 Task: Look for products from Celestial only.
Action: Mouse pressed left at (20, 83)
Screenshot: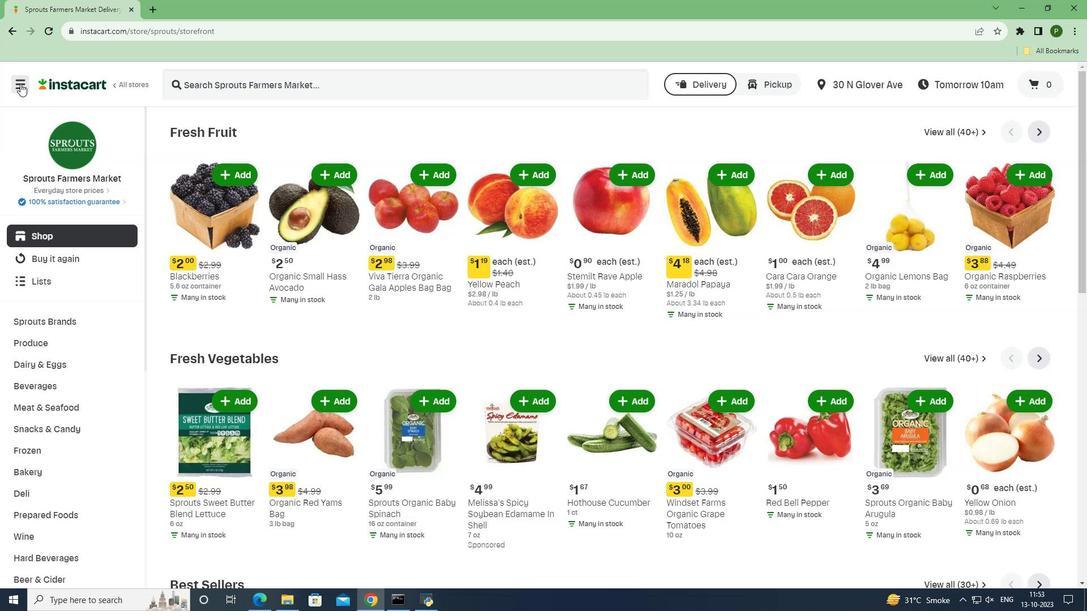 
Action: Mouse moved to (33, 297)
Screenshot: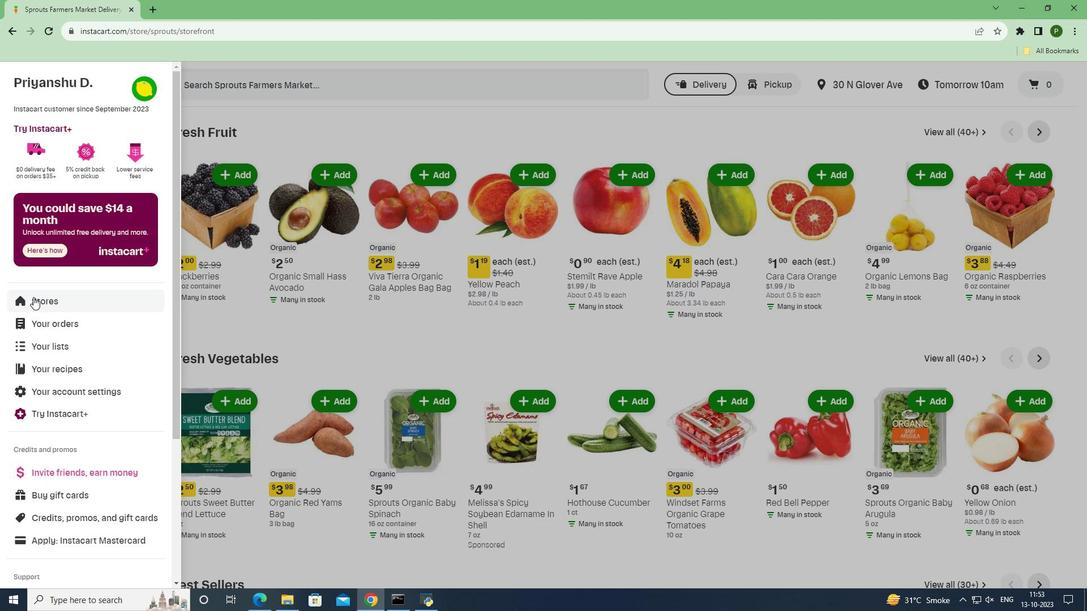 
Action: Mouse pressed left at (33, 297)
Screenshot: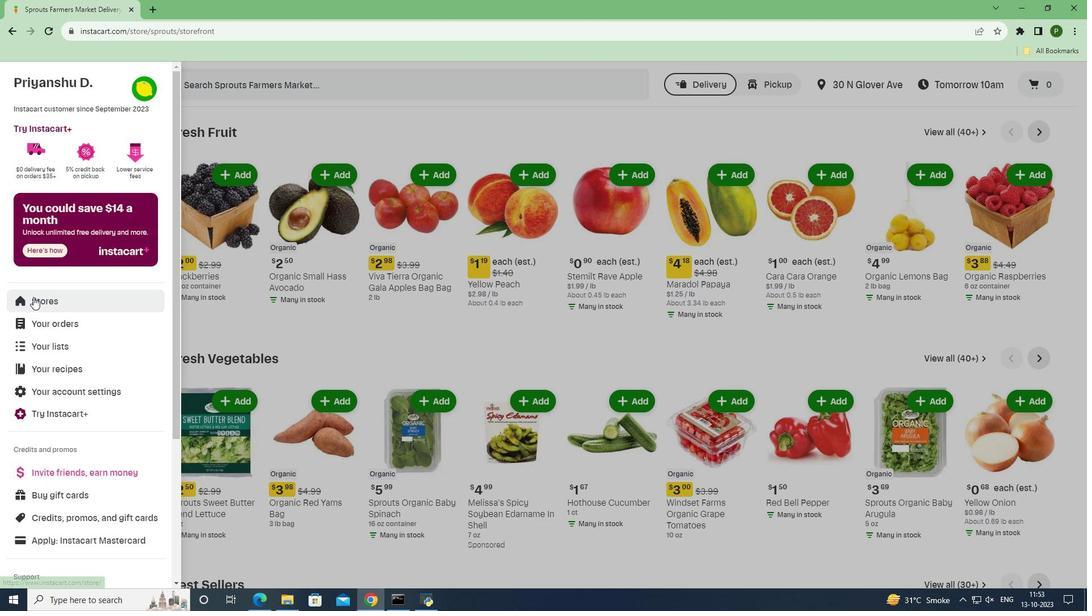 
Action: Mouse moved to (252, 134)
Screenshot: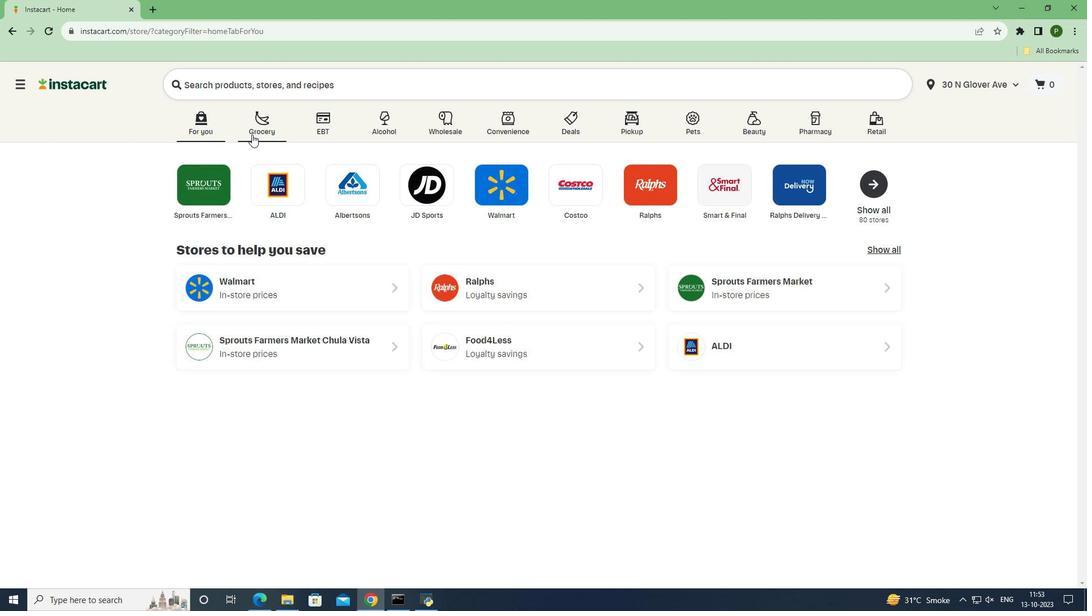 
Action: Mouse pressed left at (252, 134)
Screenshot: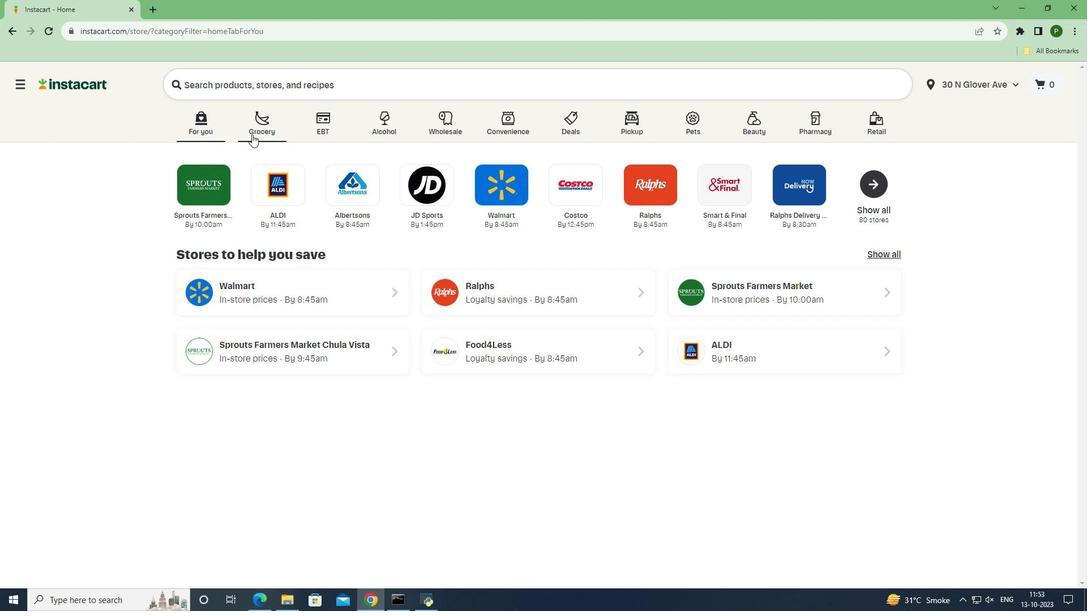 
Action: Mouse moved to (694, 240)
Screenshot: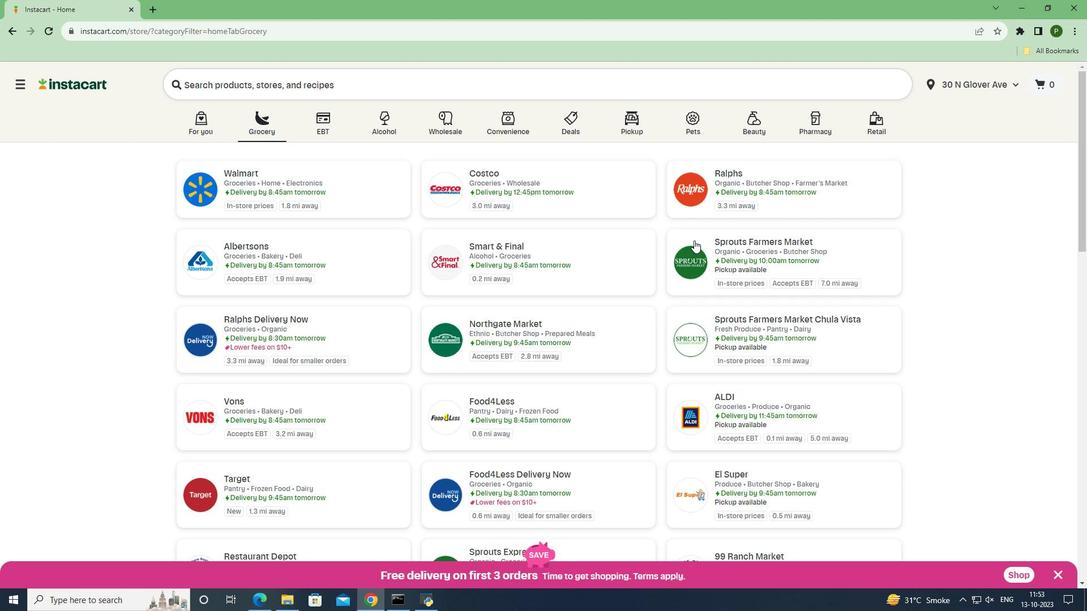 
Action: Mouse pressed left at (694, 240)
Screenshot: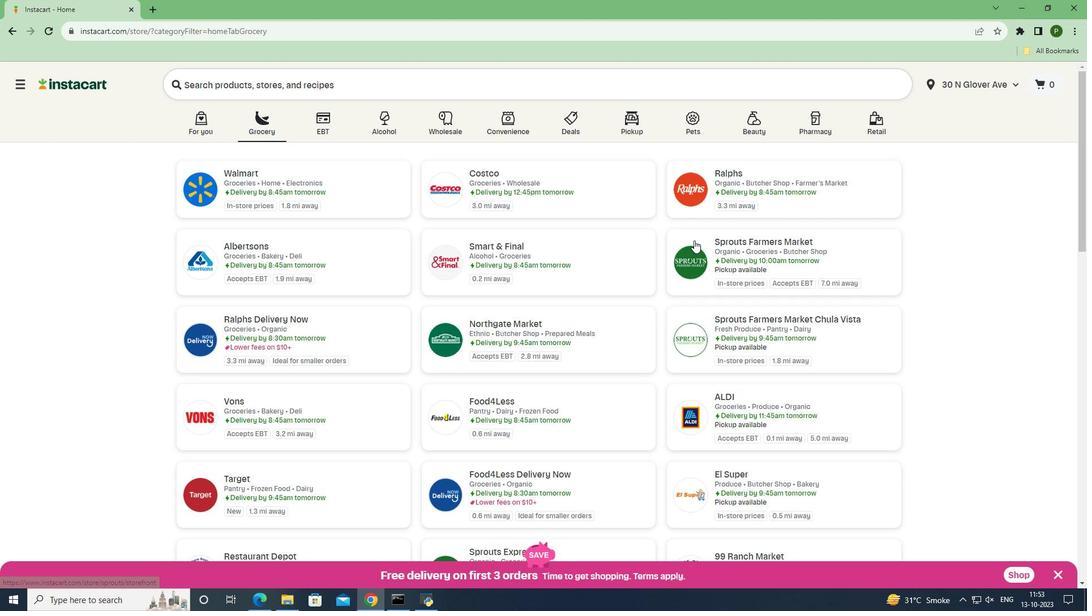 
Action: Mouse moved to (44, 386)
Screenshot: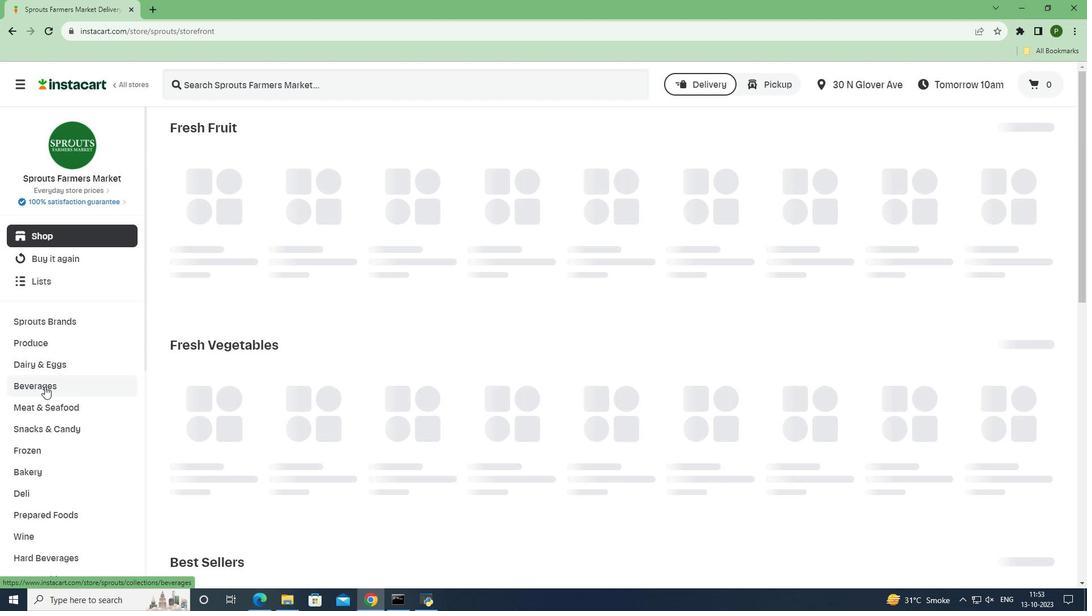 
Action: Mouse pressed left at (44, 386)
Screenshot: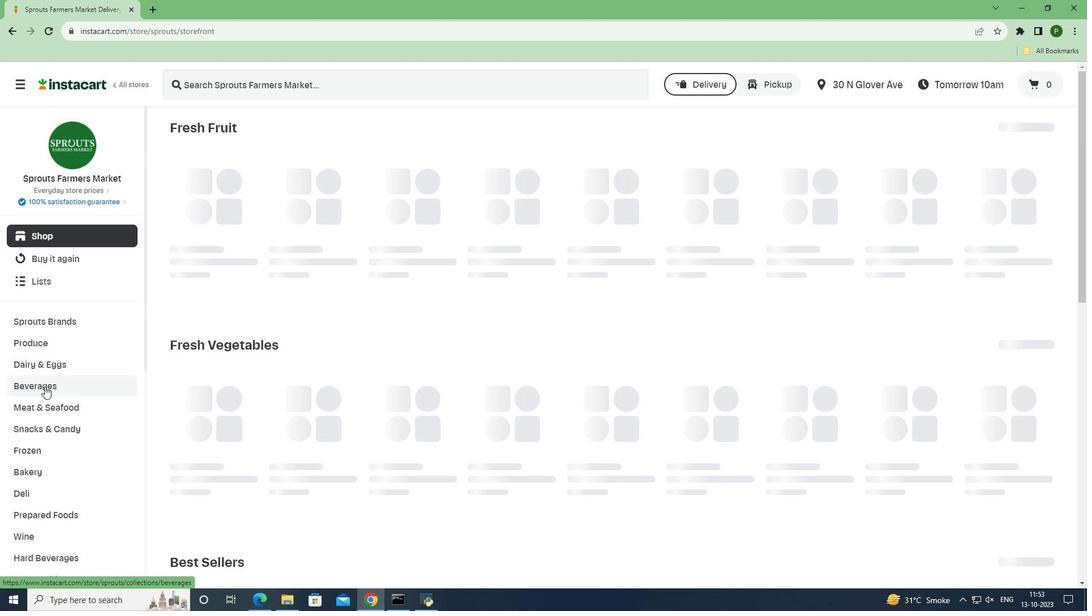 
Action: Mouse moved to (982, 162)
Screenshot: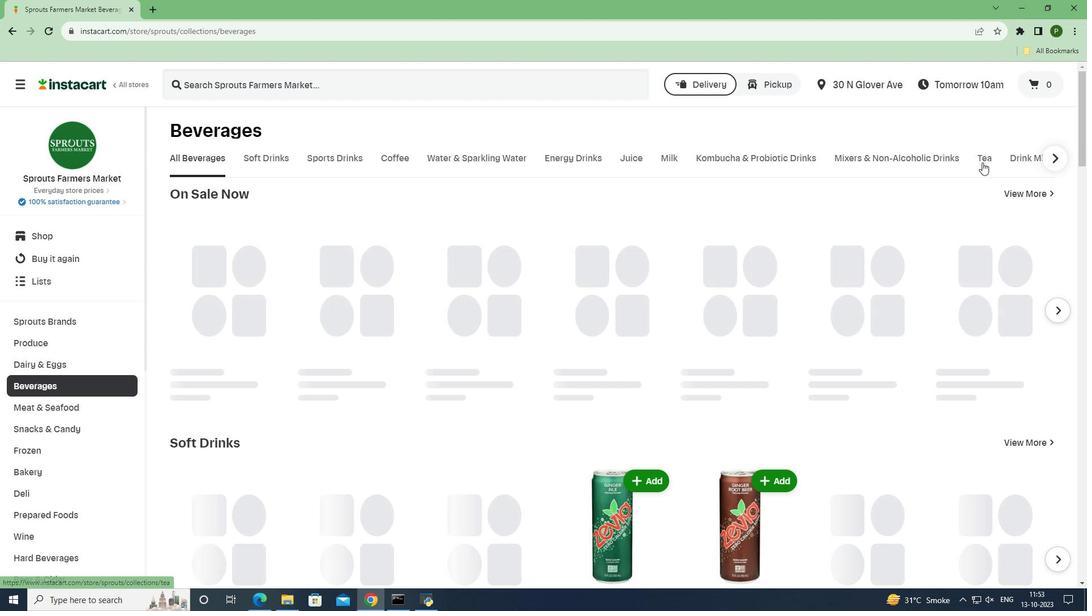 
Action: Mouse pressed left at (982, 162)
Screenshot: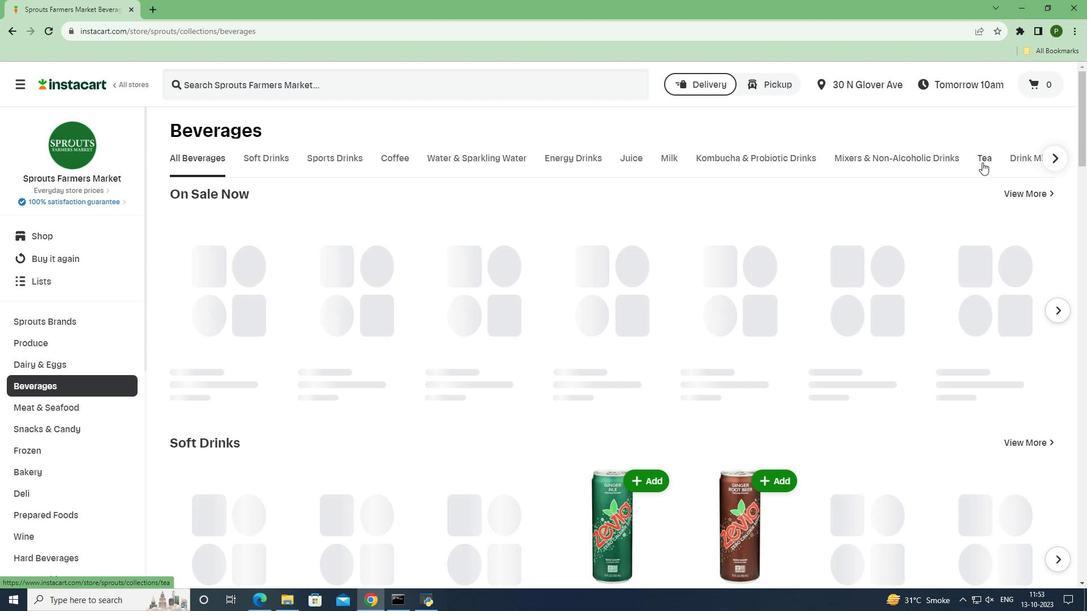 
Action: Mouse moved to (325, 252)
Screenshot: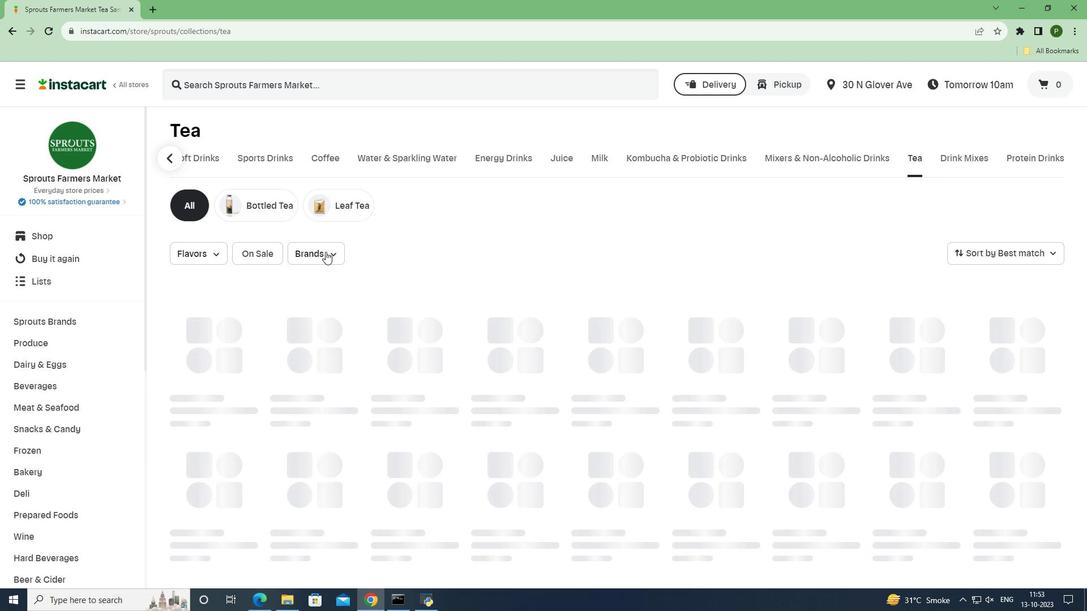 
Action: Mouse pressed left at (325, 252)
Screenshot: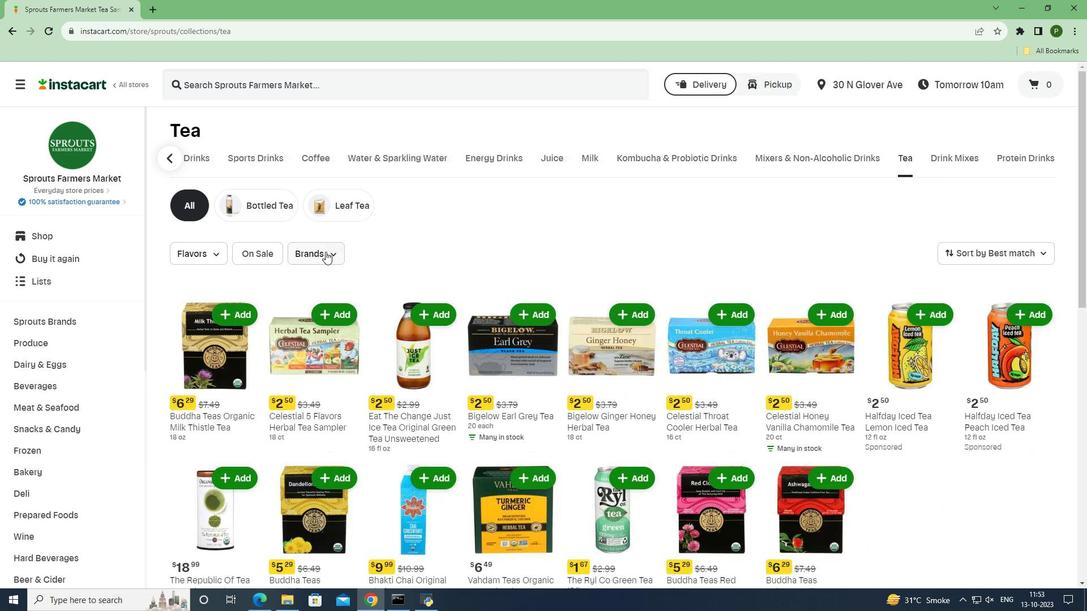 
Action: Mouse moved to (344, 411)
Screenshot: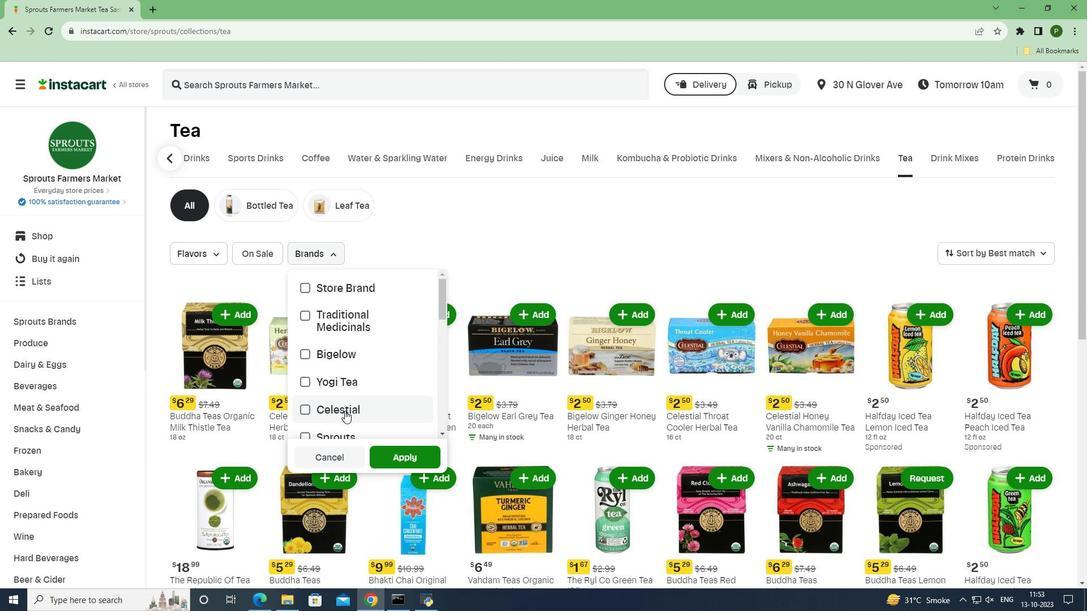 
Action: Mouse pressed left at (344, 411)
Screenshot: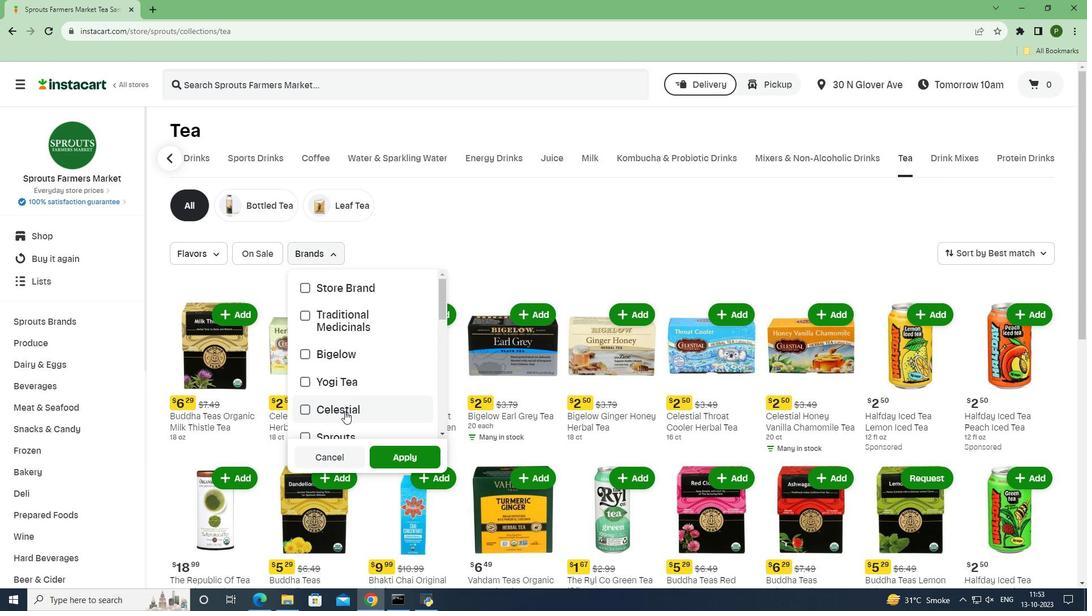 
Action: Mouse moved to (393, 451)
Screenshot: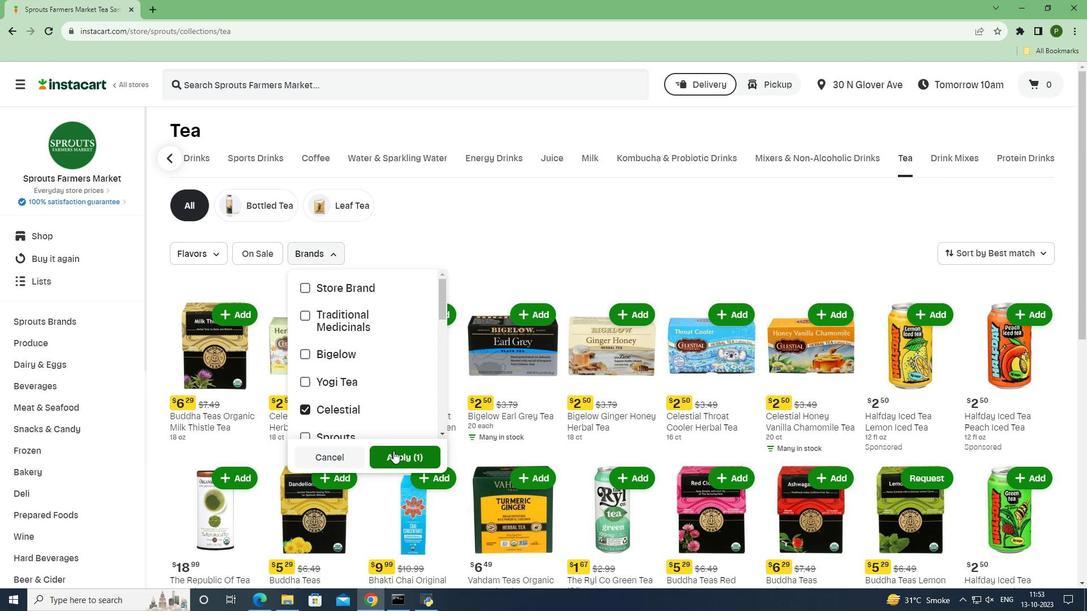 
Action: Mouse pressed left at (393, 451)
Screenshot: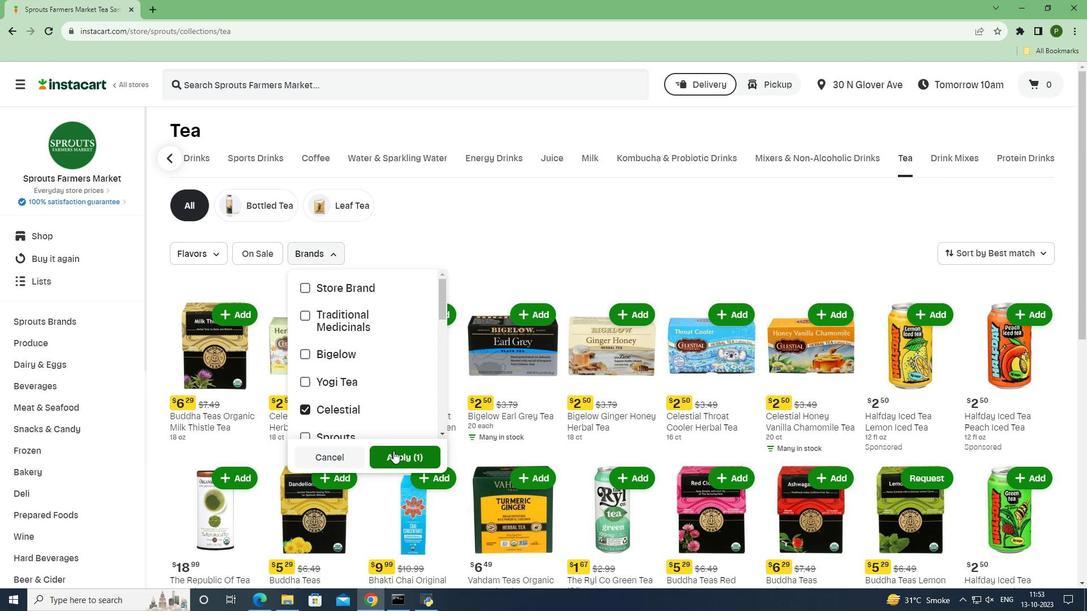 
Action: Mouse moved to (463, 469)
Screenshot: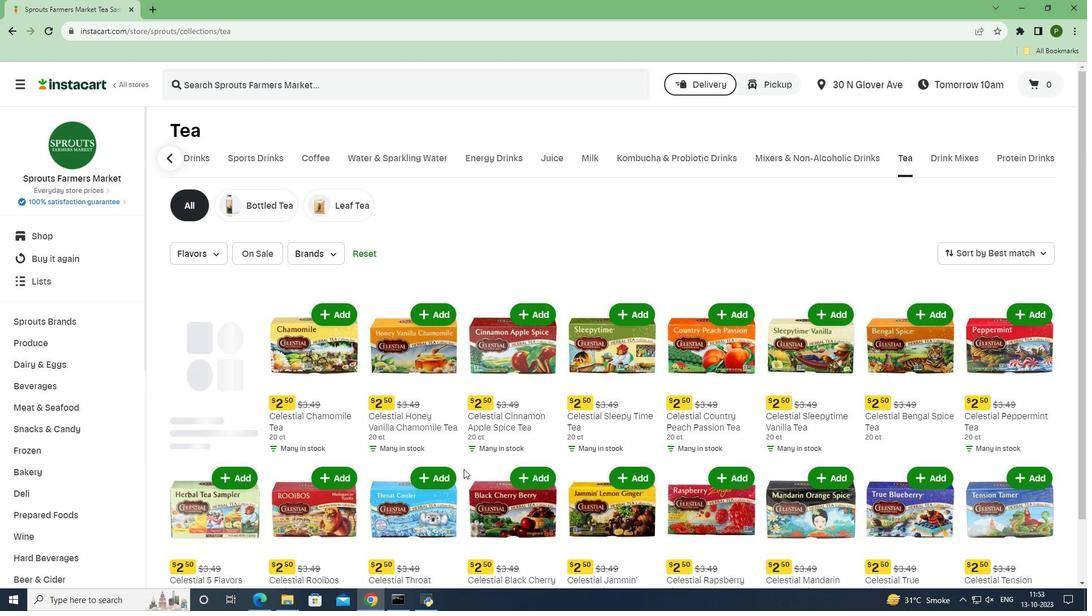 
